 Task: Sort the products in the category "Alcoholic Kombucha" by relevance.
Action: Mouse moved to (953, 341)
Screenshot: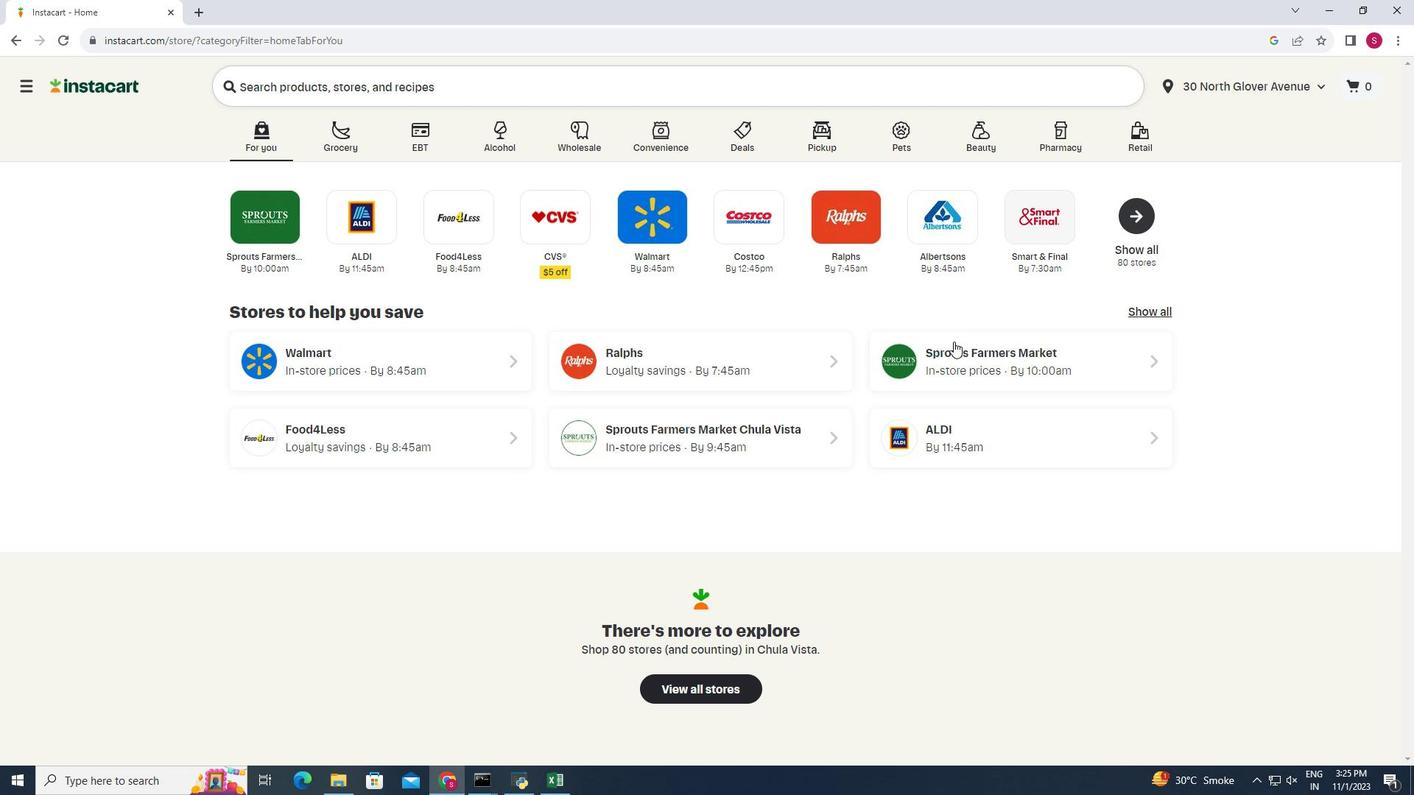 
Action: Mouse pressed left at (953, 341)
Screenshot: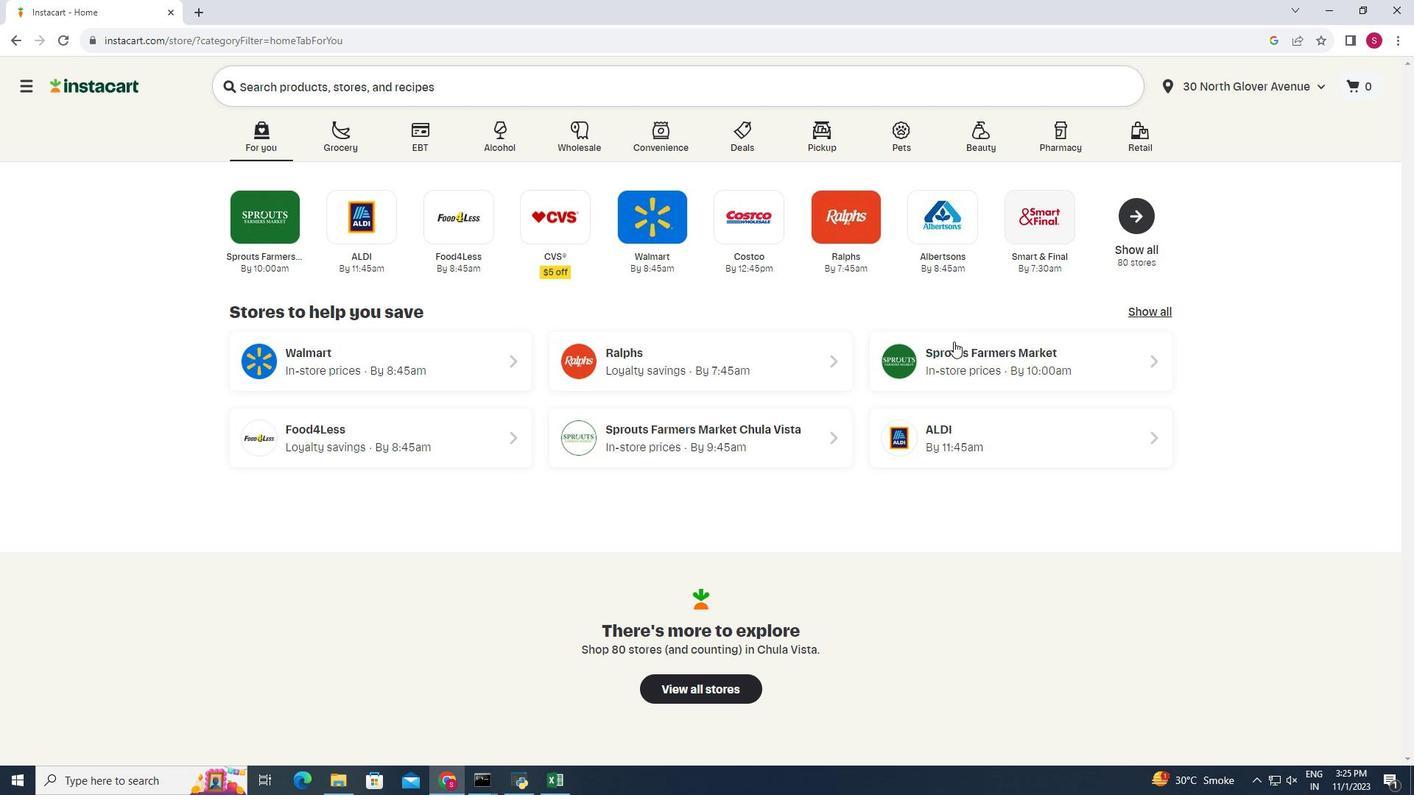 
Action: Mouse moved to (84, 728)
Screenshot: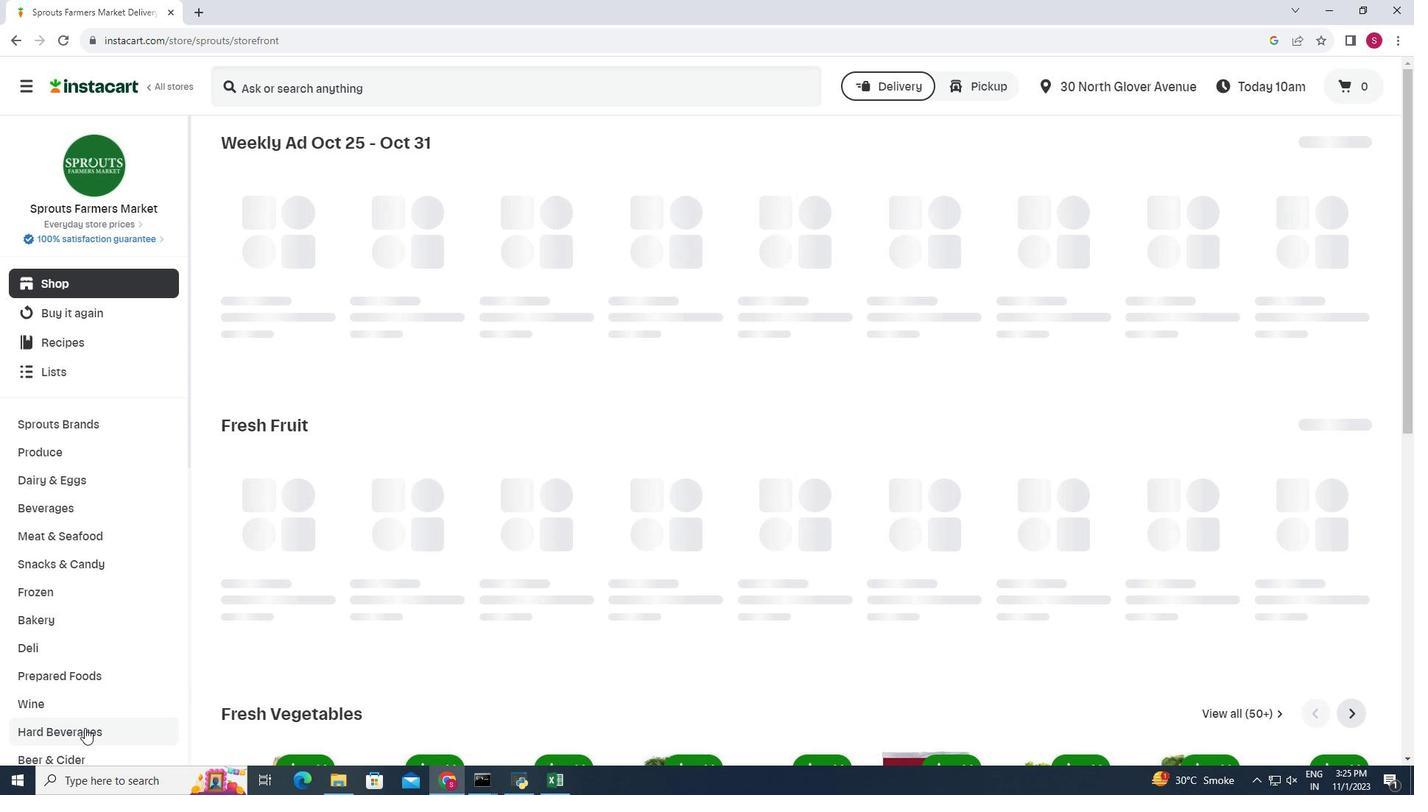 
Action: Mouse pressed left at (84, 728)
Screenshot: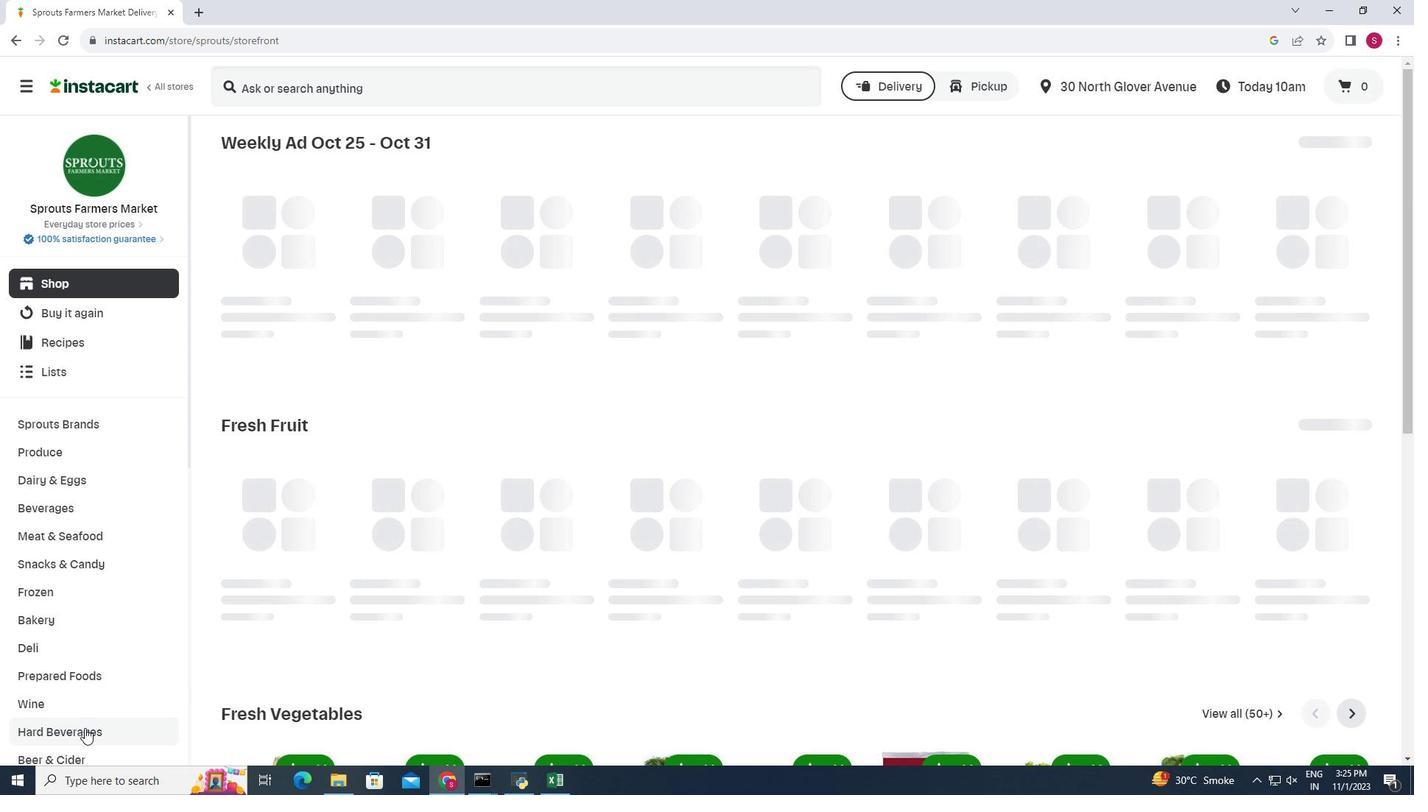 
Action: Mouse moved to (483, 185)
Screenshot: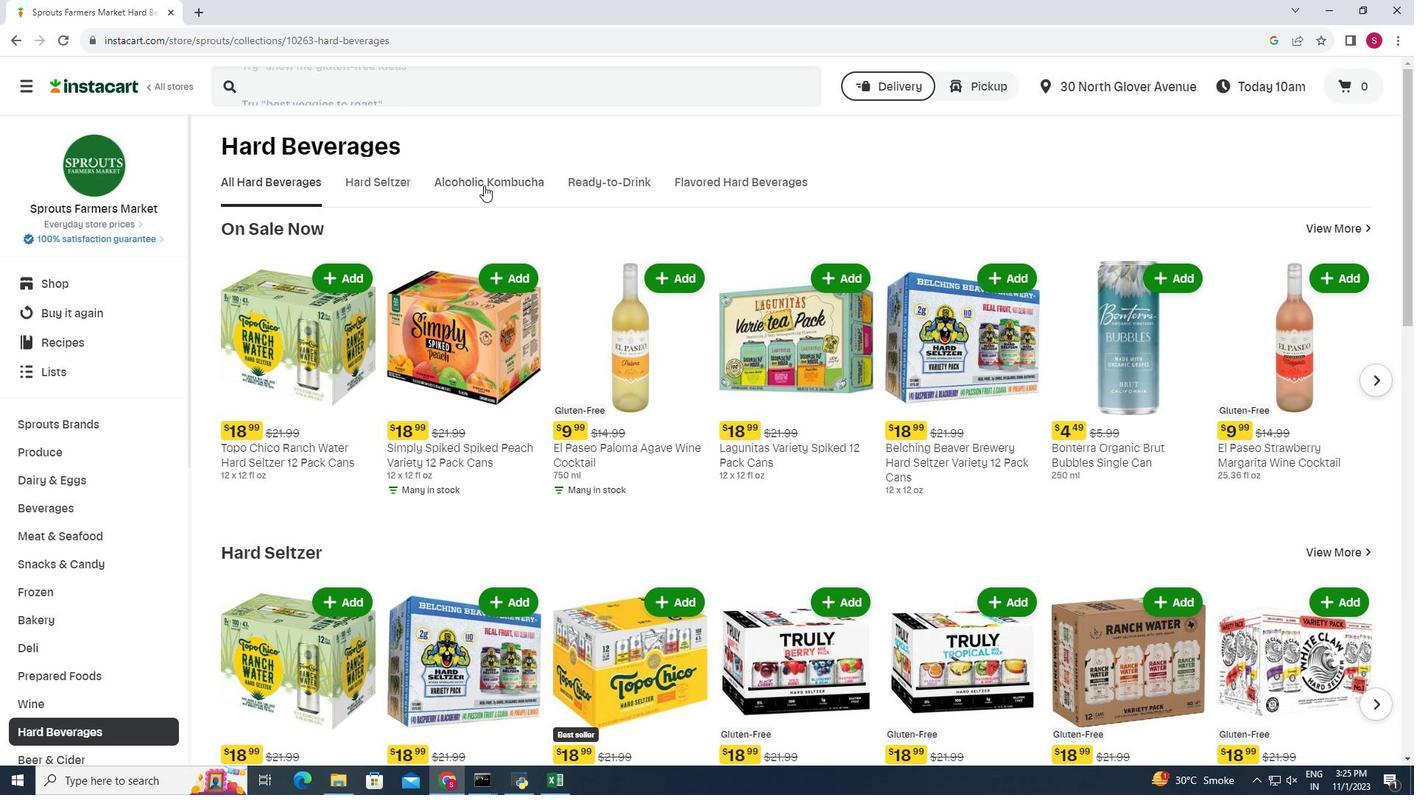 
Action: Mouse pressed left at (483, 185)
Screenshot: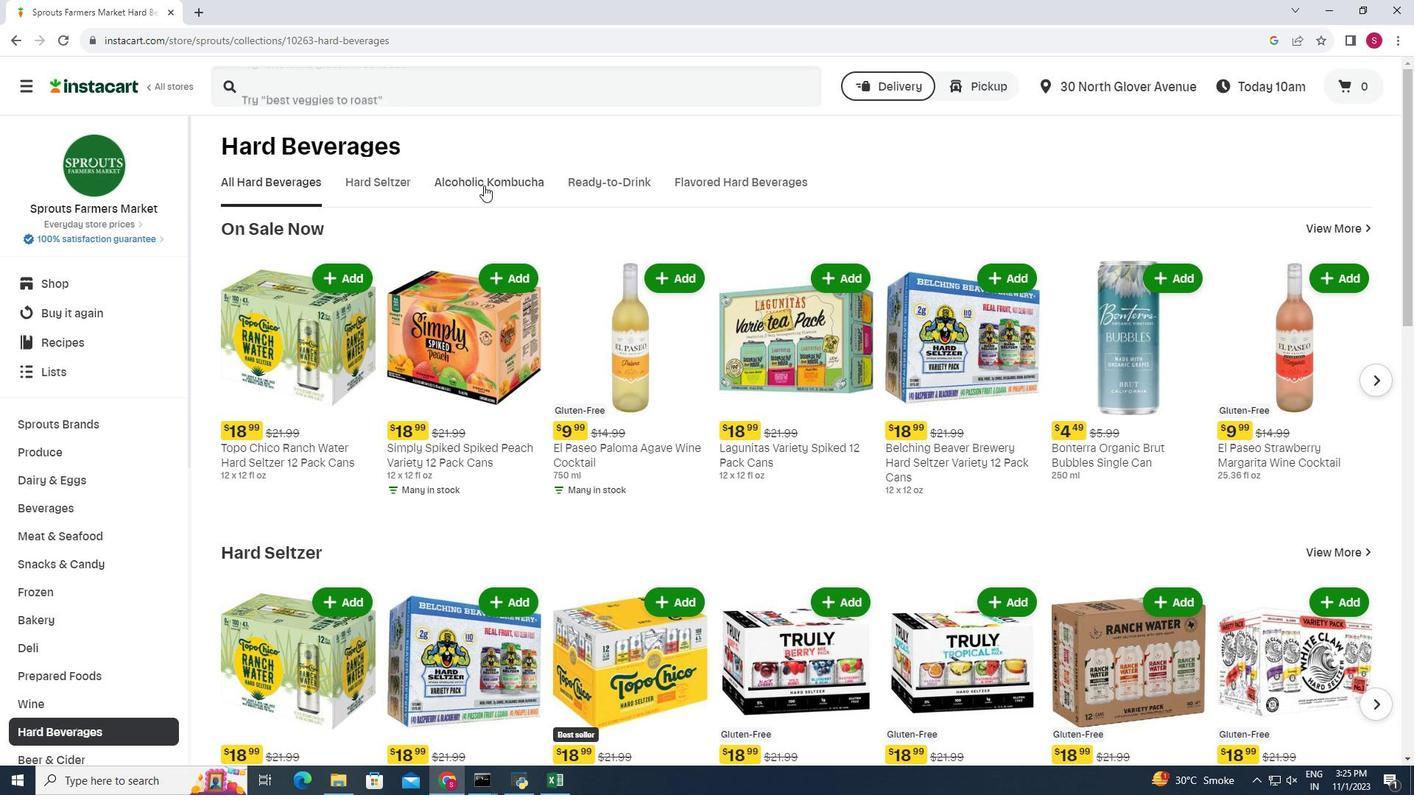 
Action: Mouse moved to (1361, 217)
Screenshot: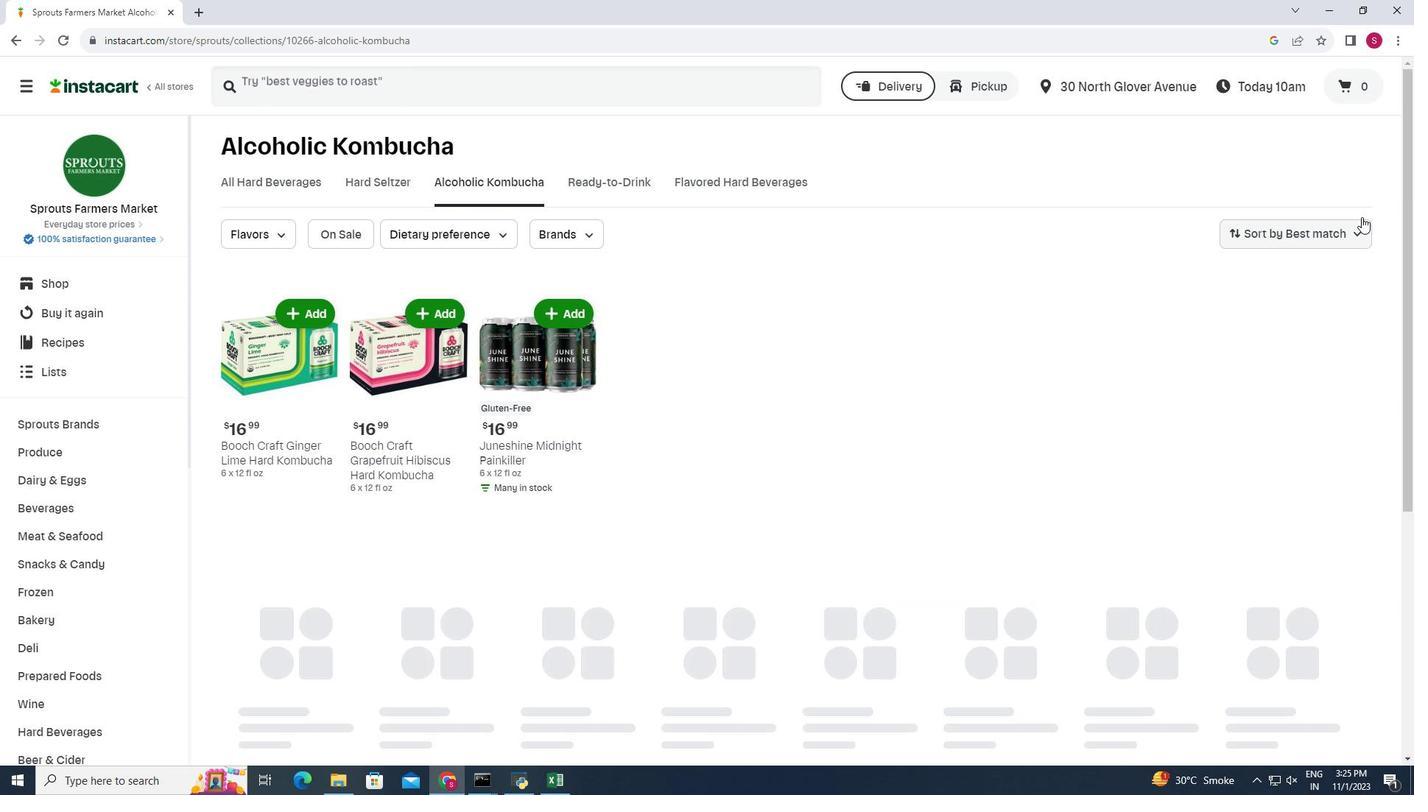 
Action: Mouse pressed left at (1361, 217)
Screenshot: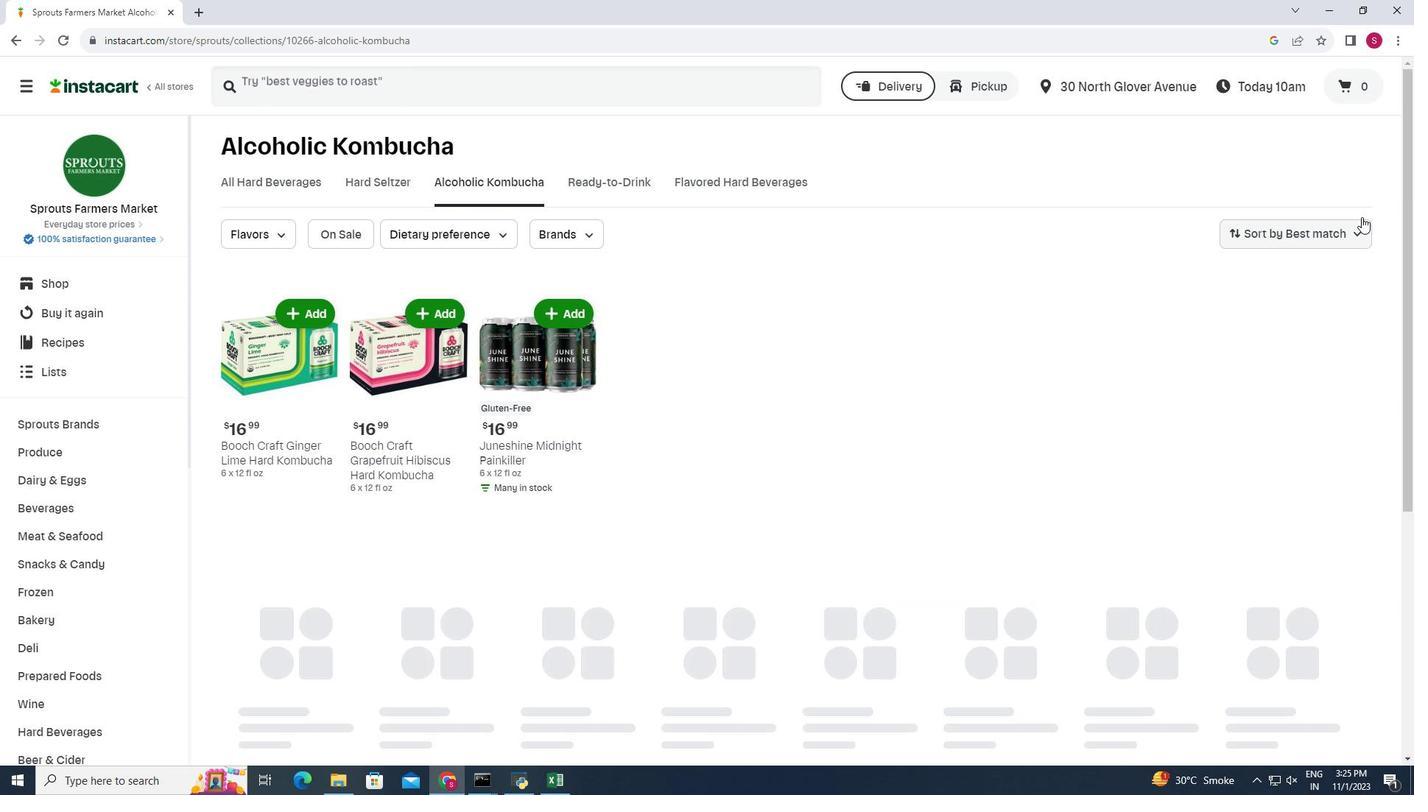 
Action: Mouse moved to (1363, 231)
Screenshot: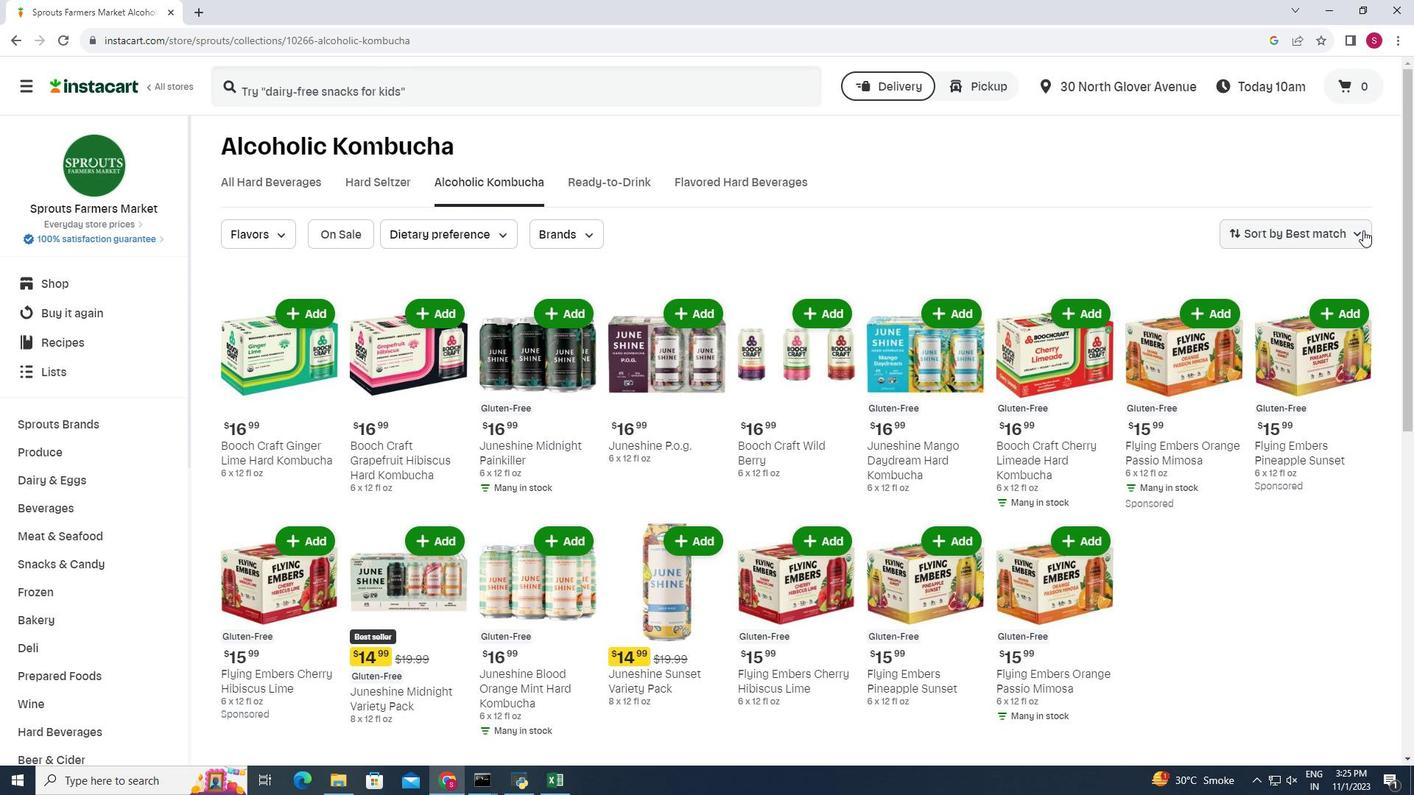 
Action: Mouse pressed left at (1363, 231)
Screenshot: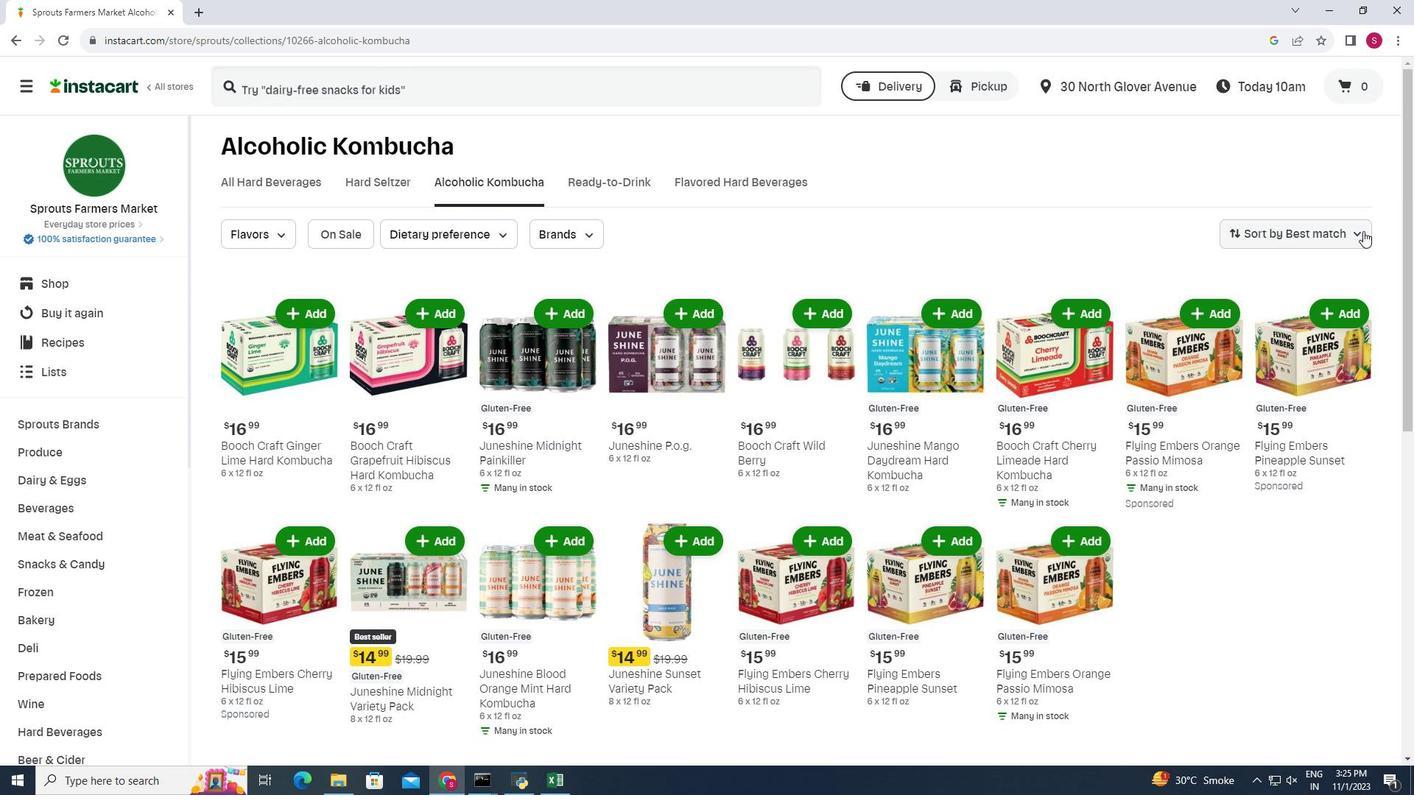 
Action: Mouse moved to (1303, 451)
Screenshot: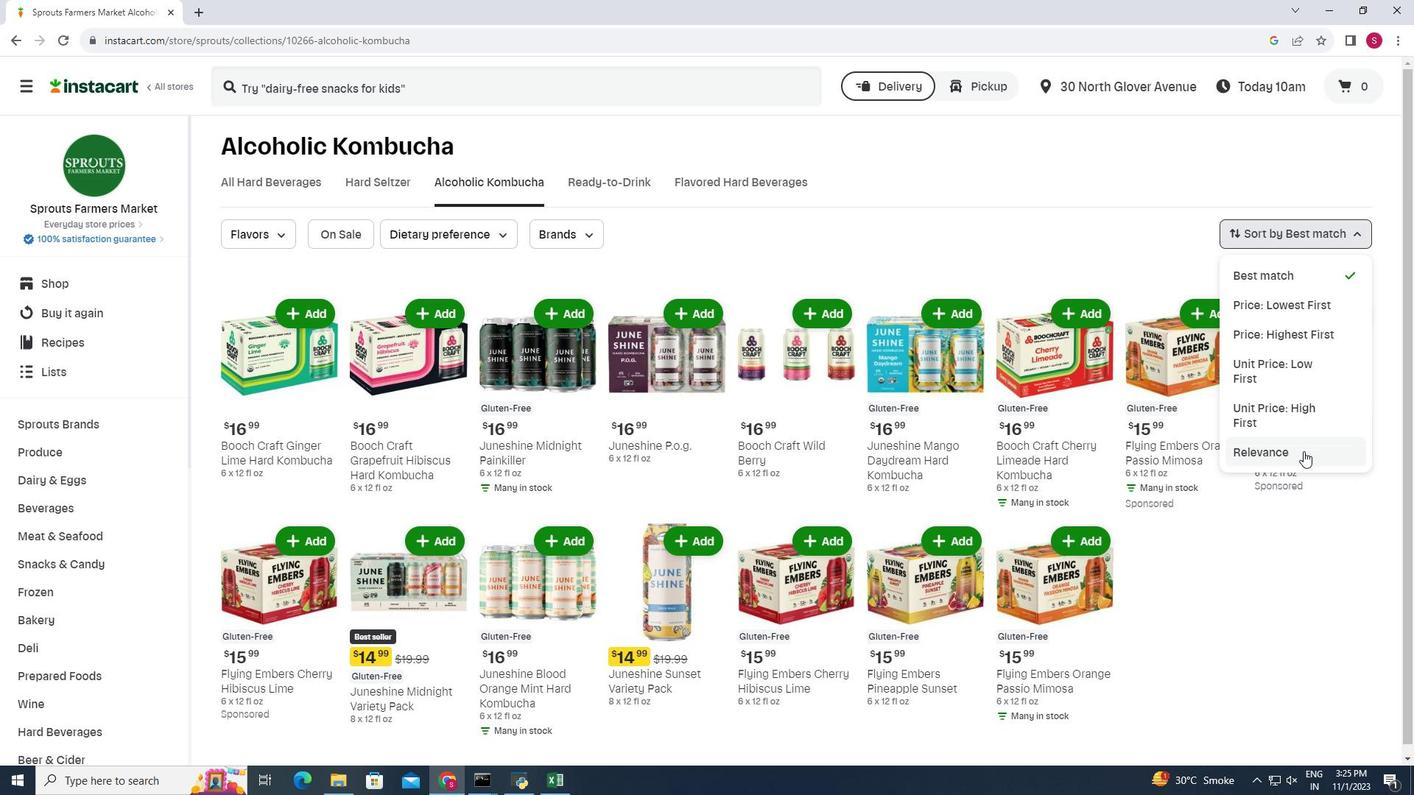 
Action: Mouse pressed left at (1303, 451)
Screenshot: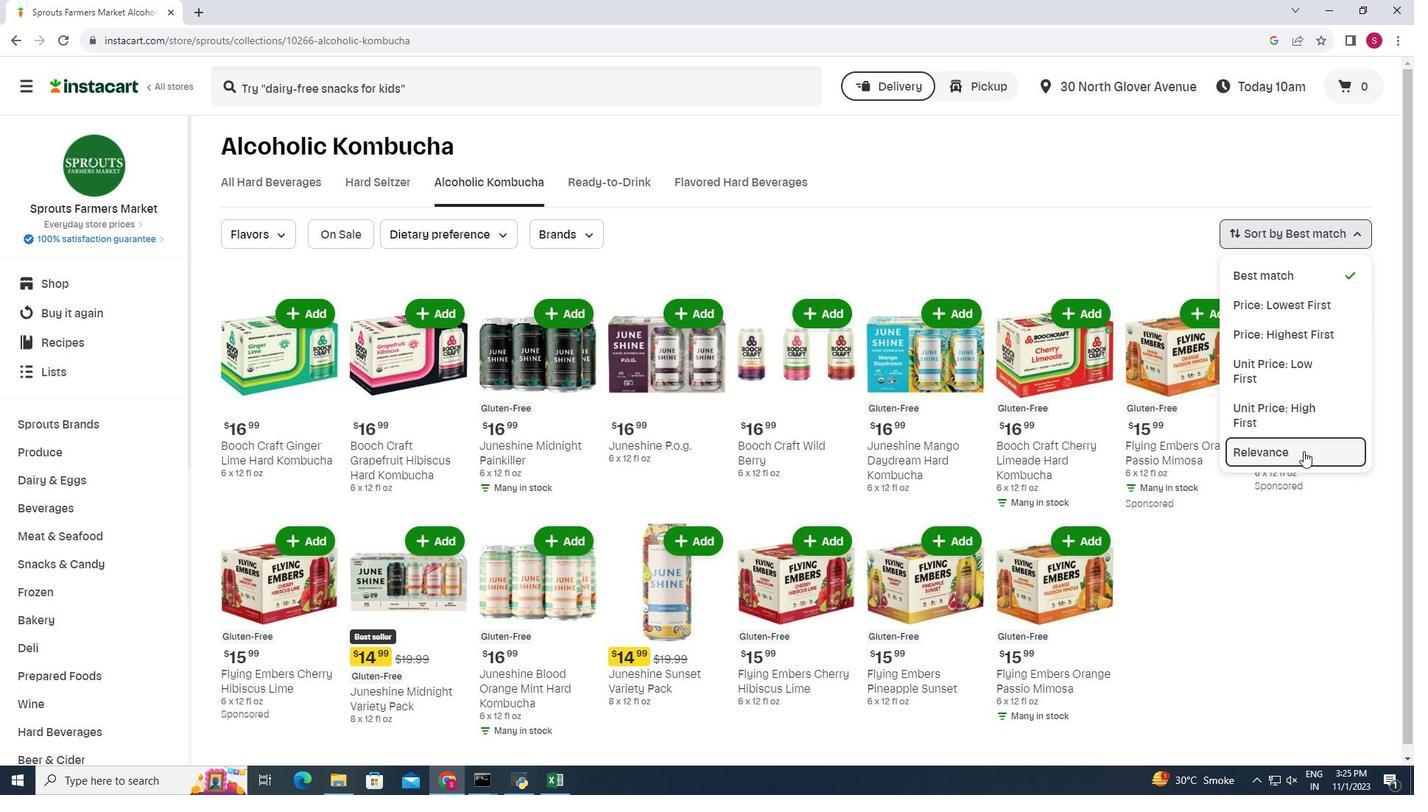 
Action: Mouse moved to (747, 286)
Screenshot: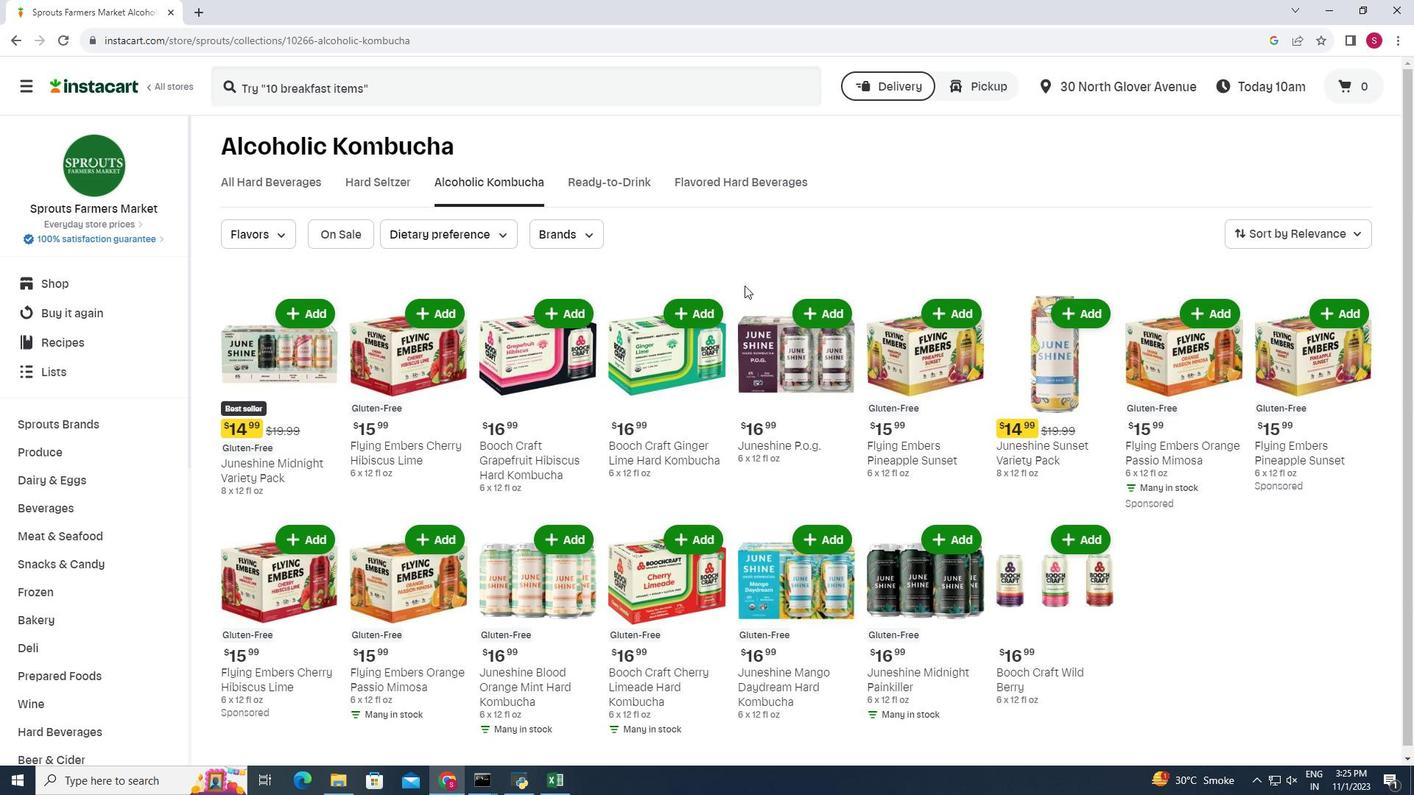 
Action: Mouse scrolled (747, 285) with delta (0, 0)
Screenshot: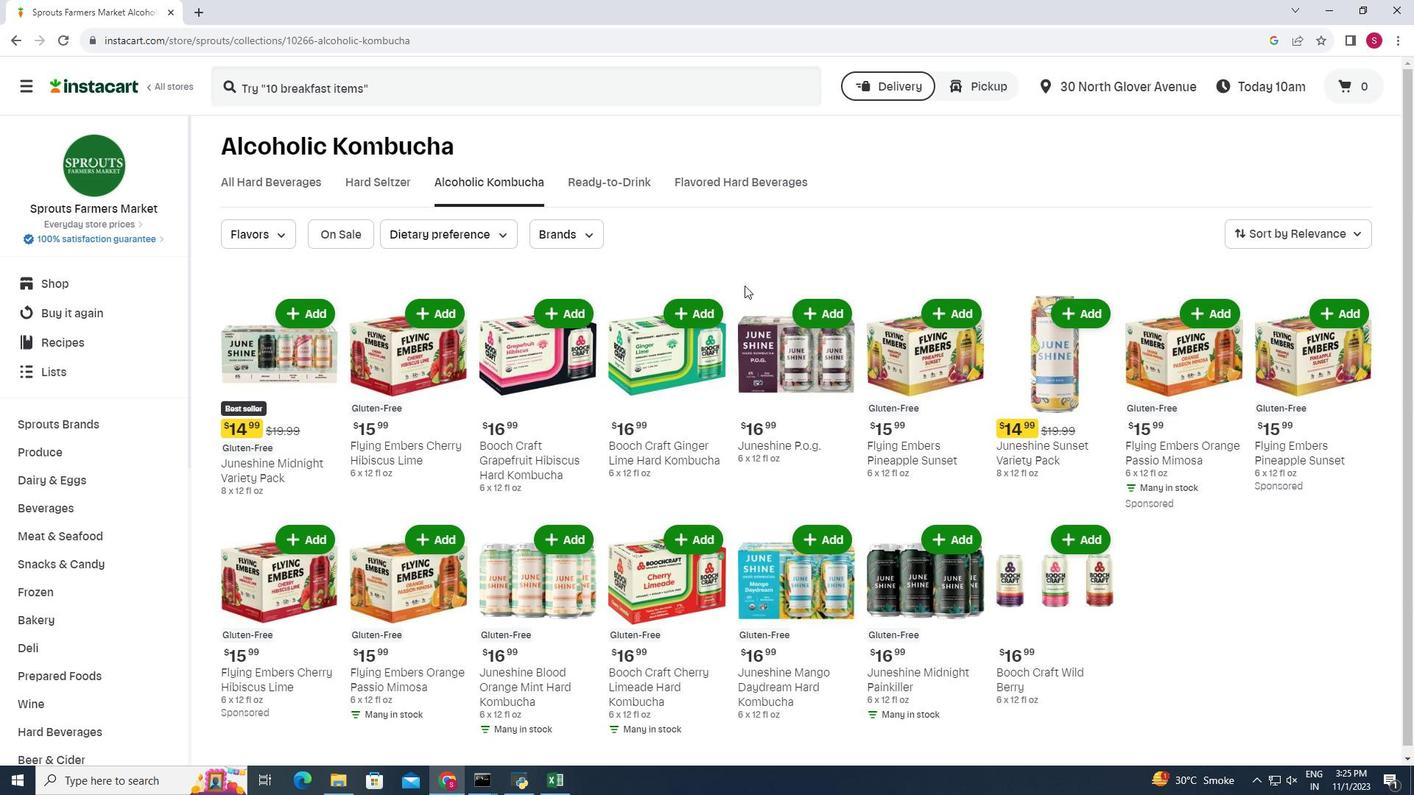 
Action: Mouse moved to (737, 282)
Screenshot: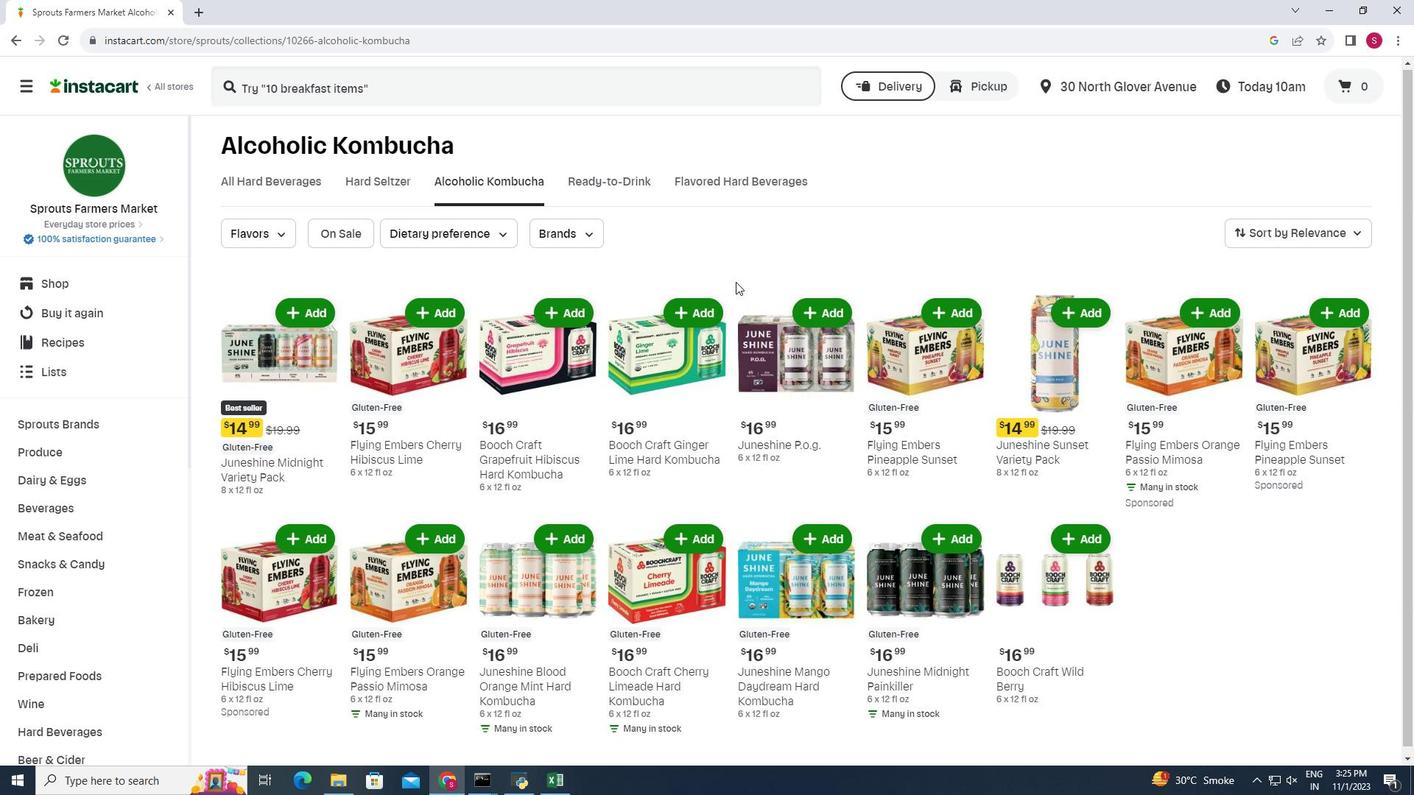
Action: Mouse scrolled (737, 282) with delta (0, 0)
Screenshot: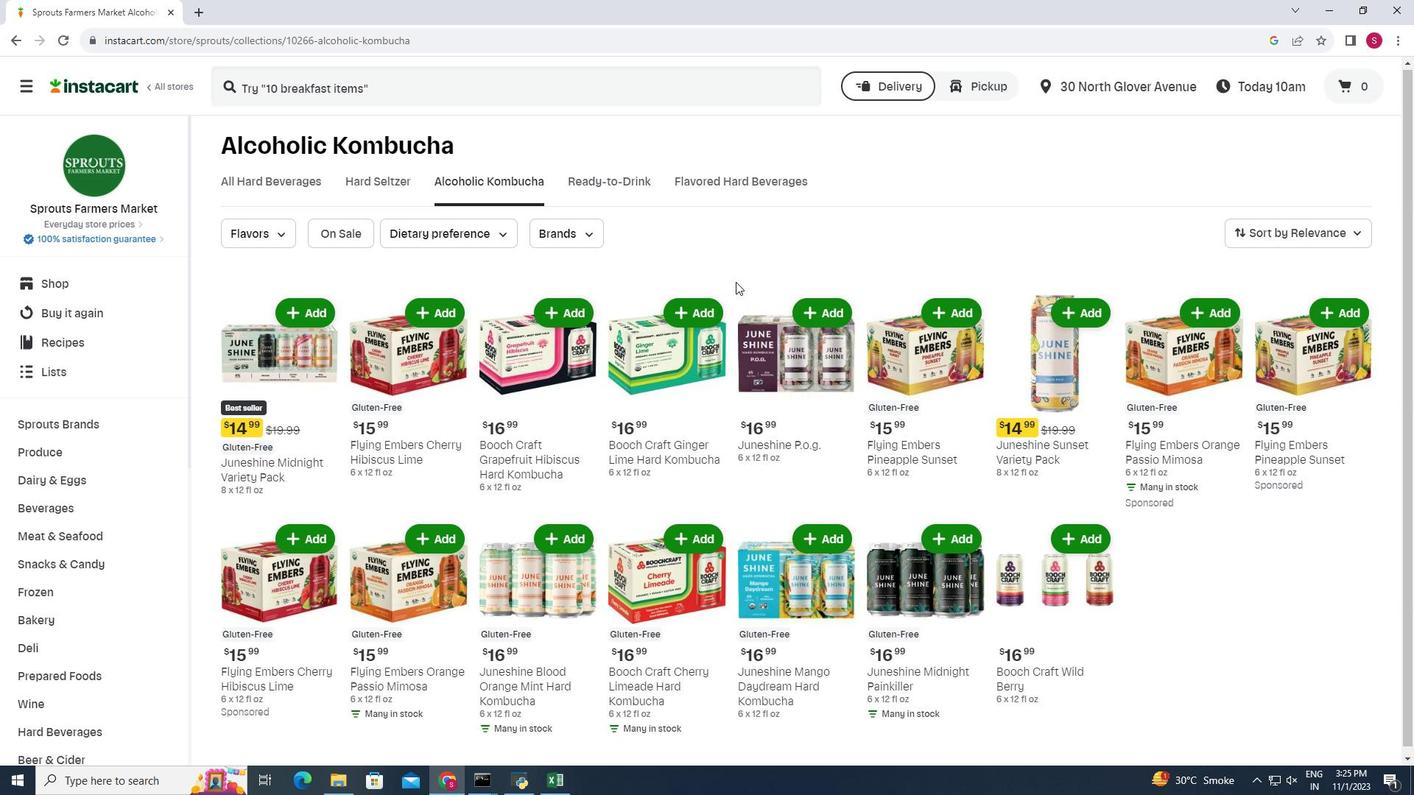 
Action: Mouse moved to (725, 279)
Screenshot: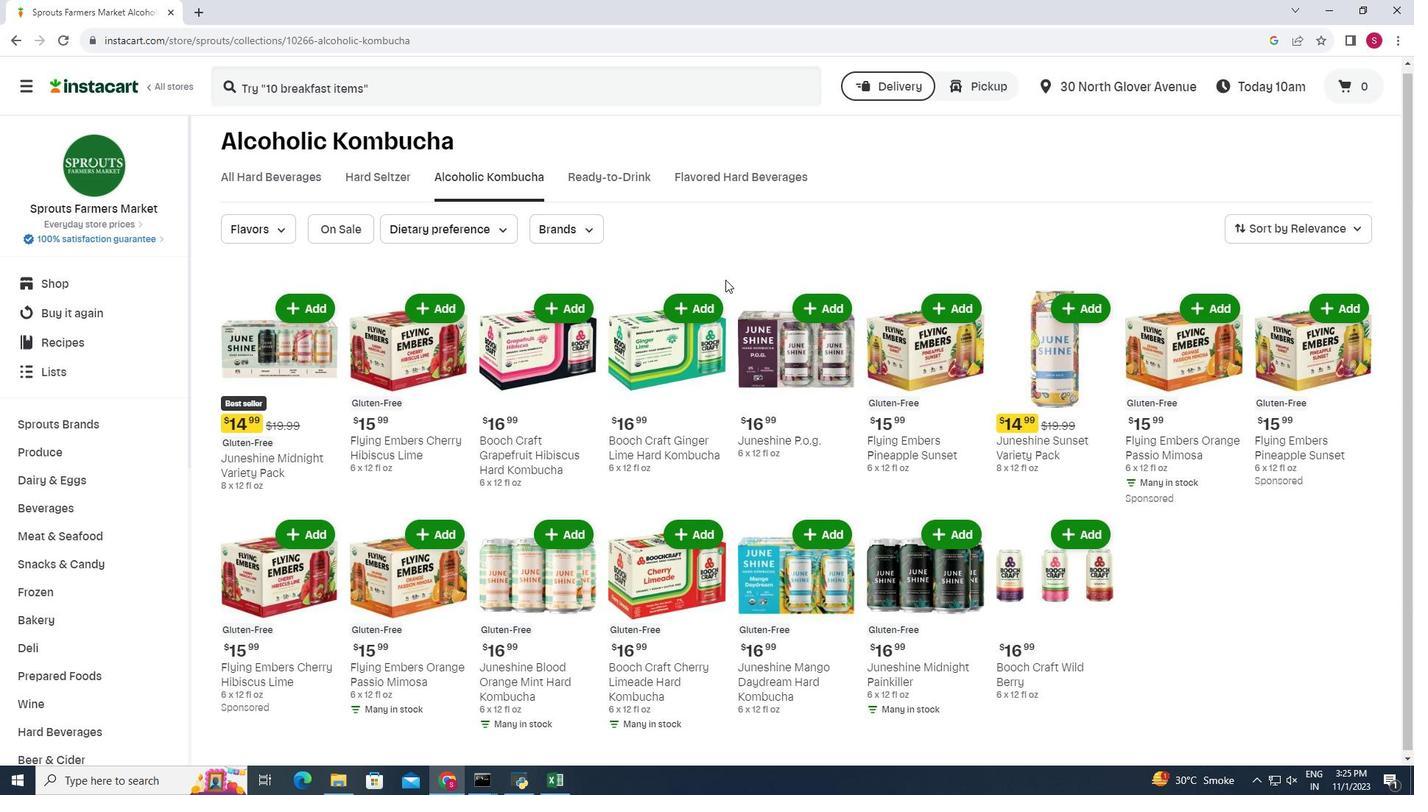 
Action: Mouse scrolled (725, 279) with delta (0, 0)
Screenshot: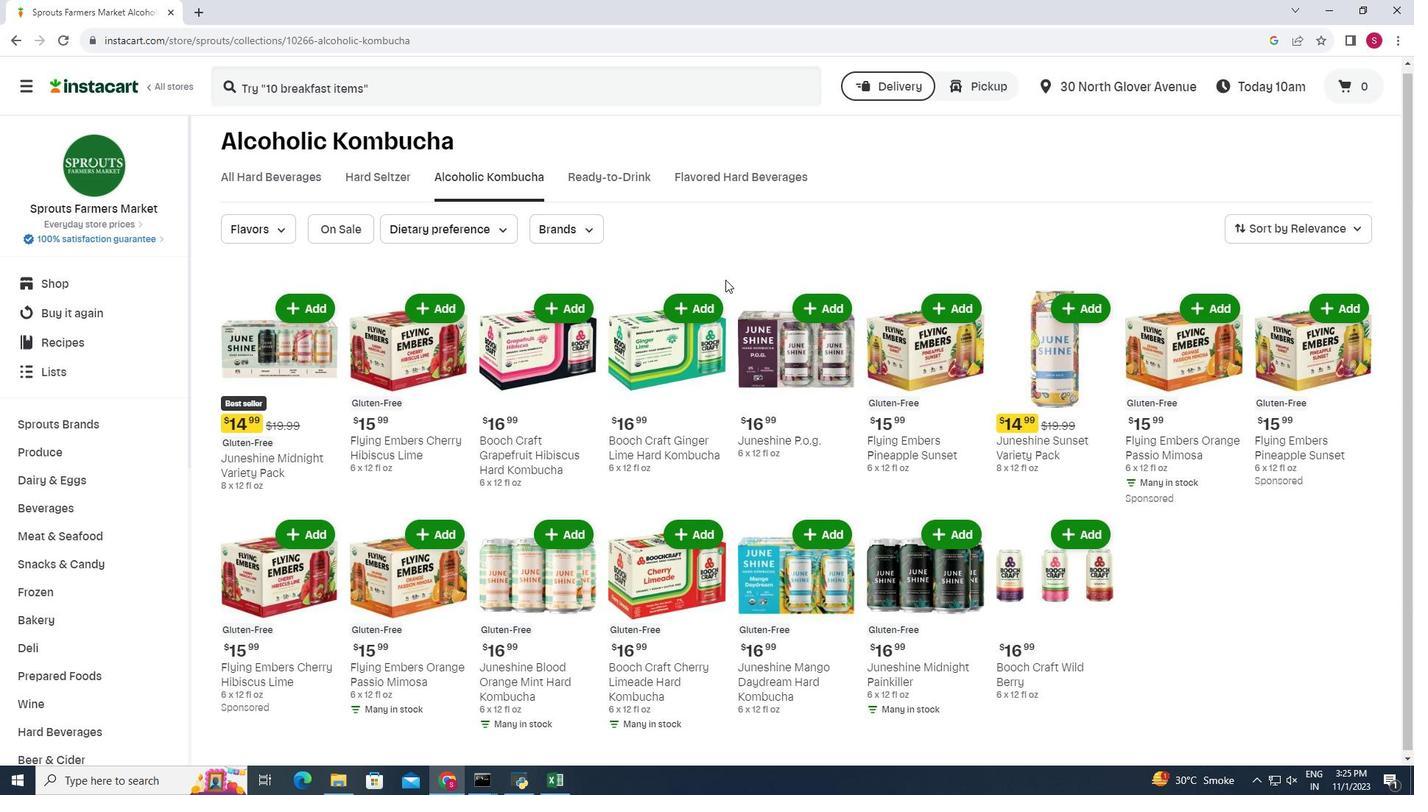
Action: Mouse moved to (718, 276)
Screenshot: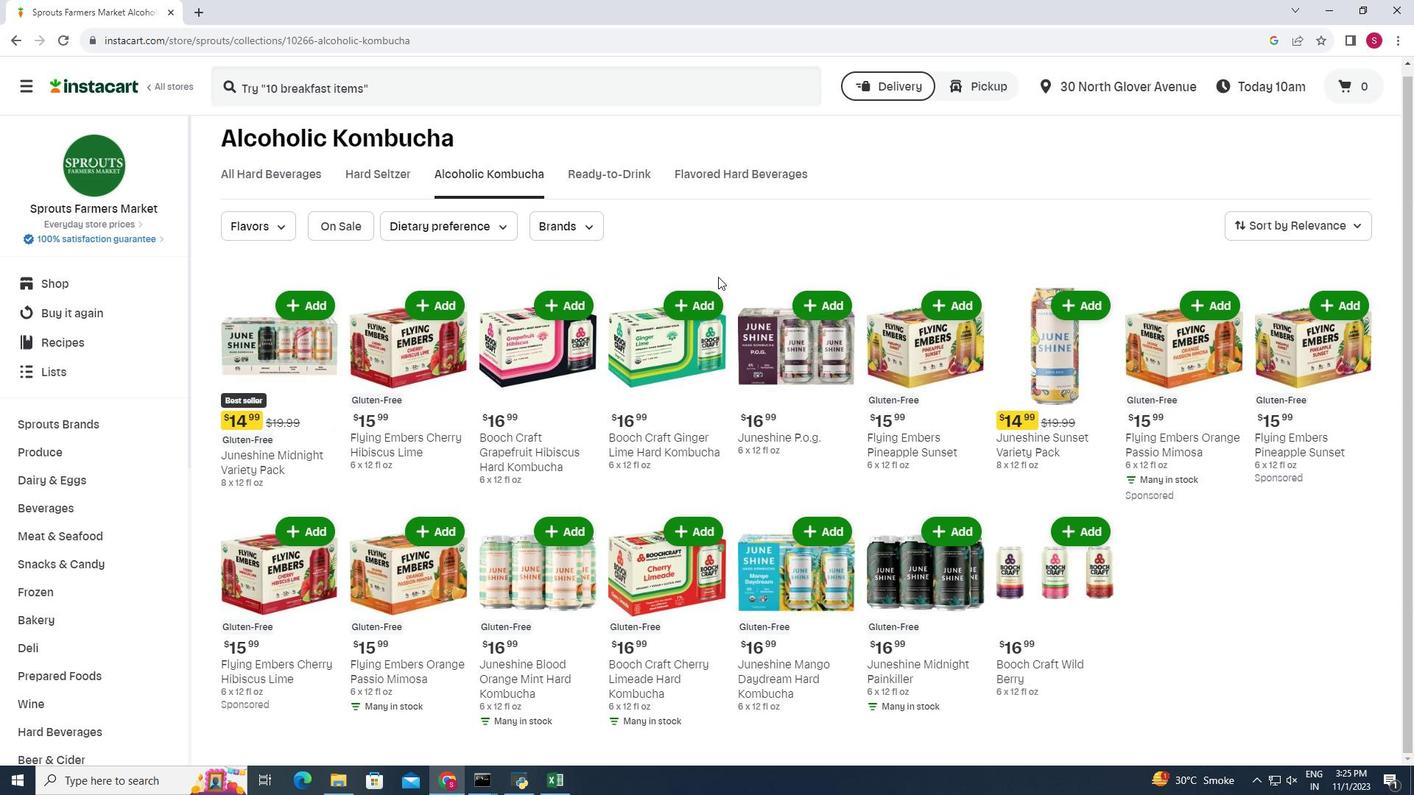 
Action: Mouse scrolled (718, 276) with delta (0, 0)
Screenshot: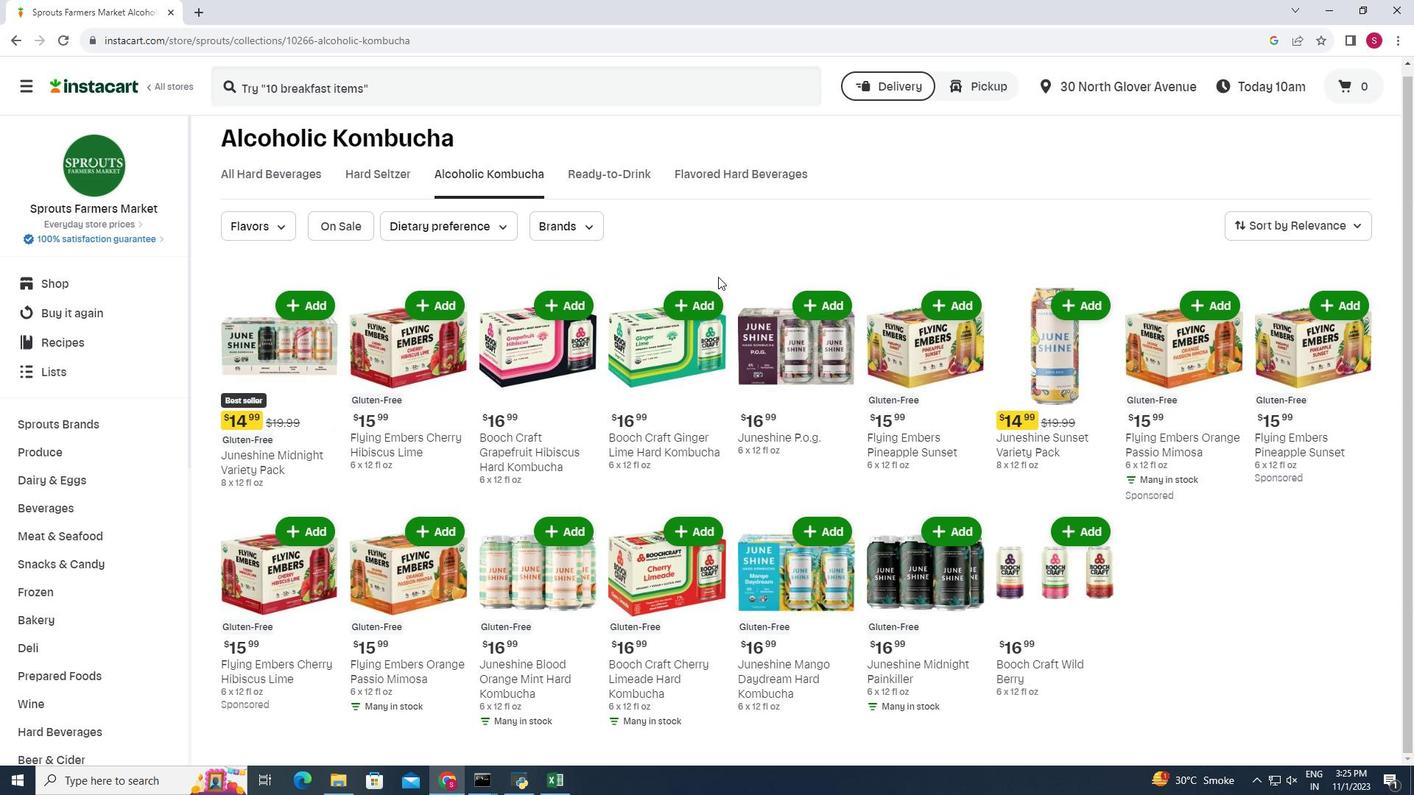 
Action: Mouse moved to (714, 273)
Screenshot: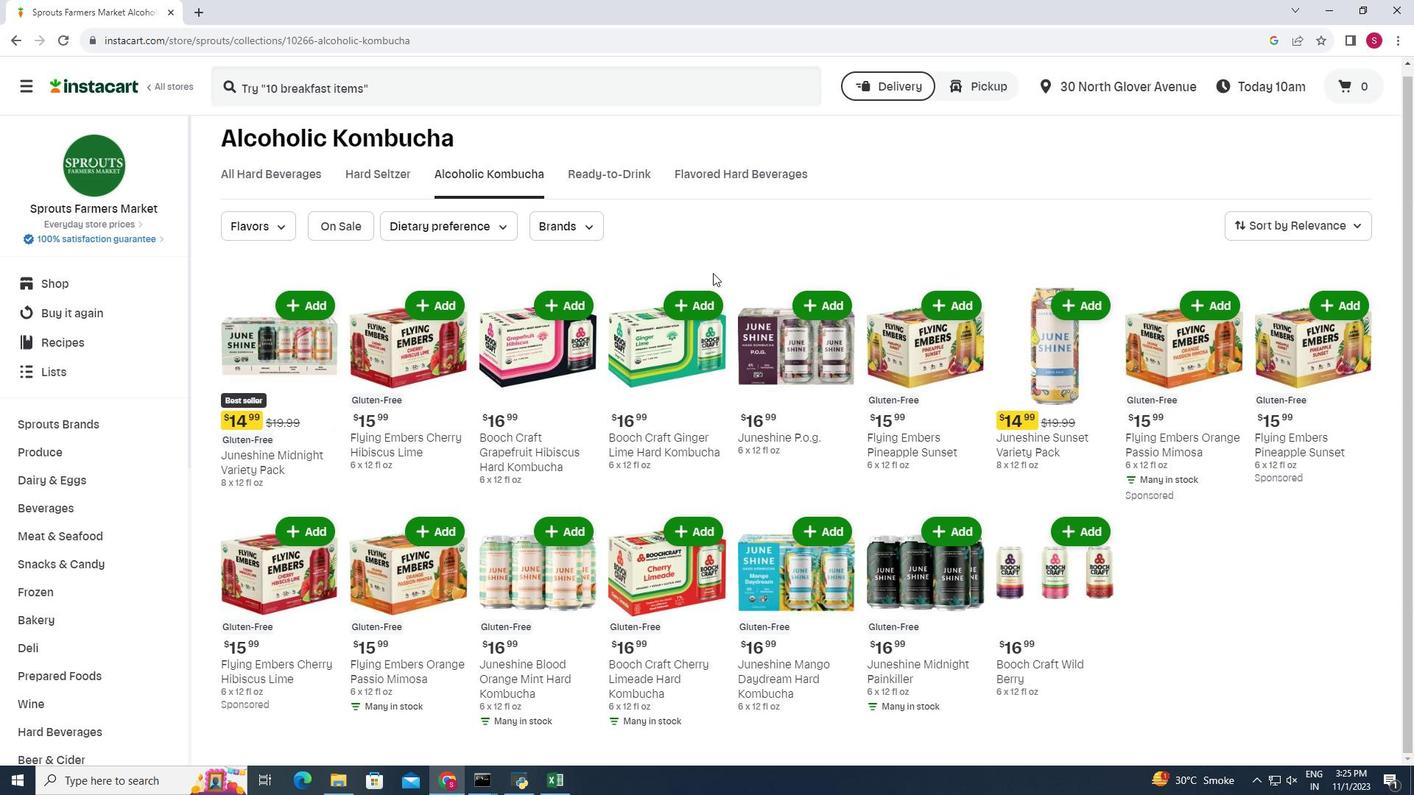 
Action: Mouse scrolled (714, 272) with delta (0, 0)
Screenshot: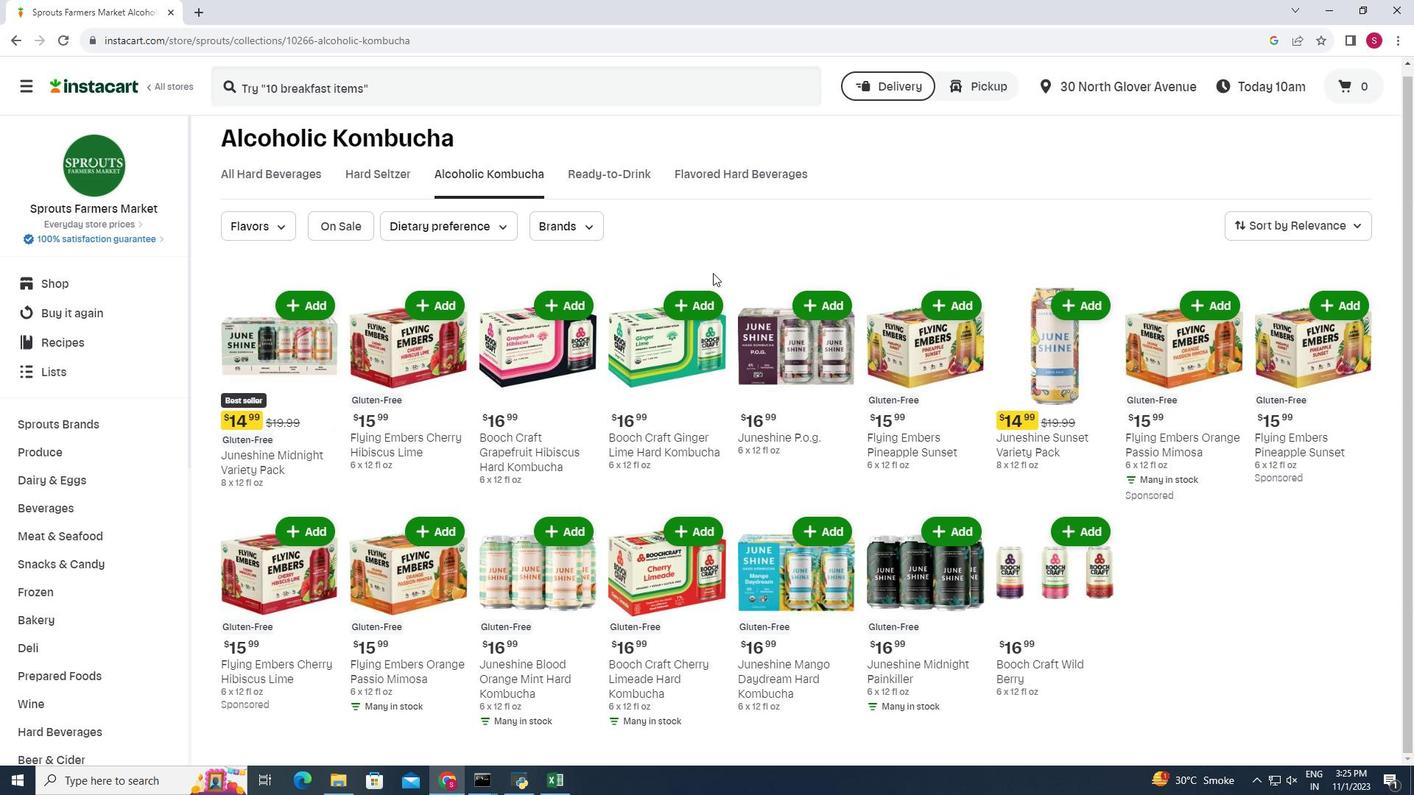 
Action: Mouse moved to (713, 273)
Screenshot: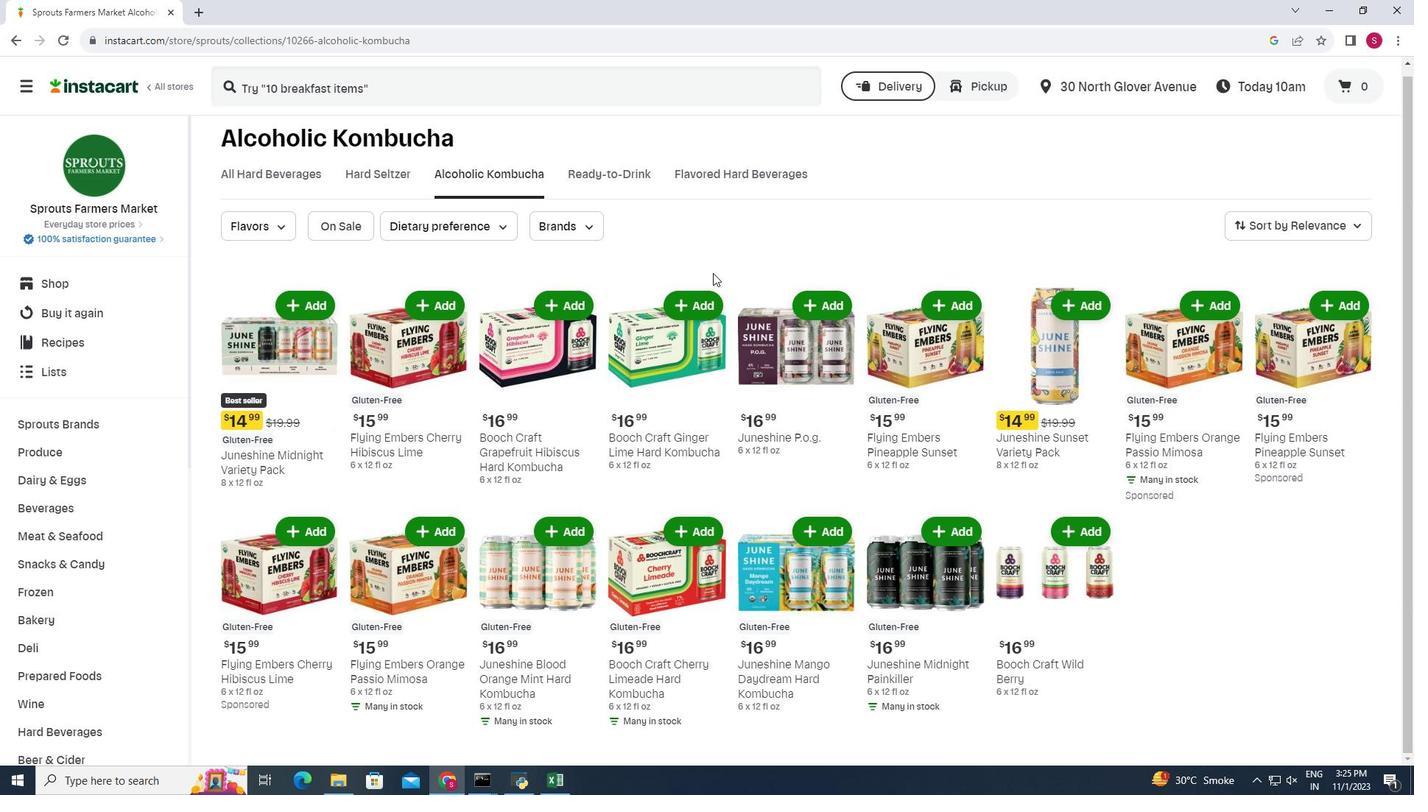
Action: Mouse scrolled (713, 272) with delta (0, 0)
Screenshot: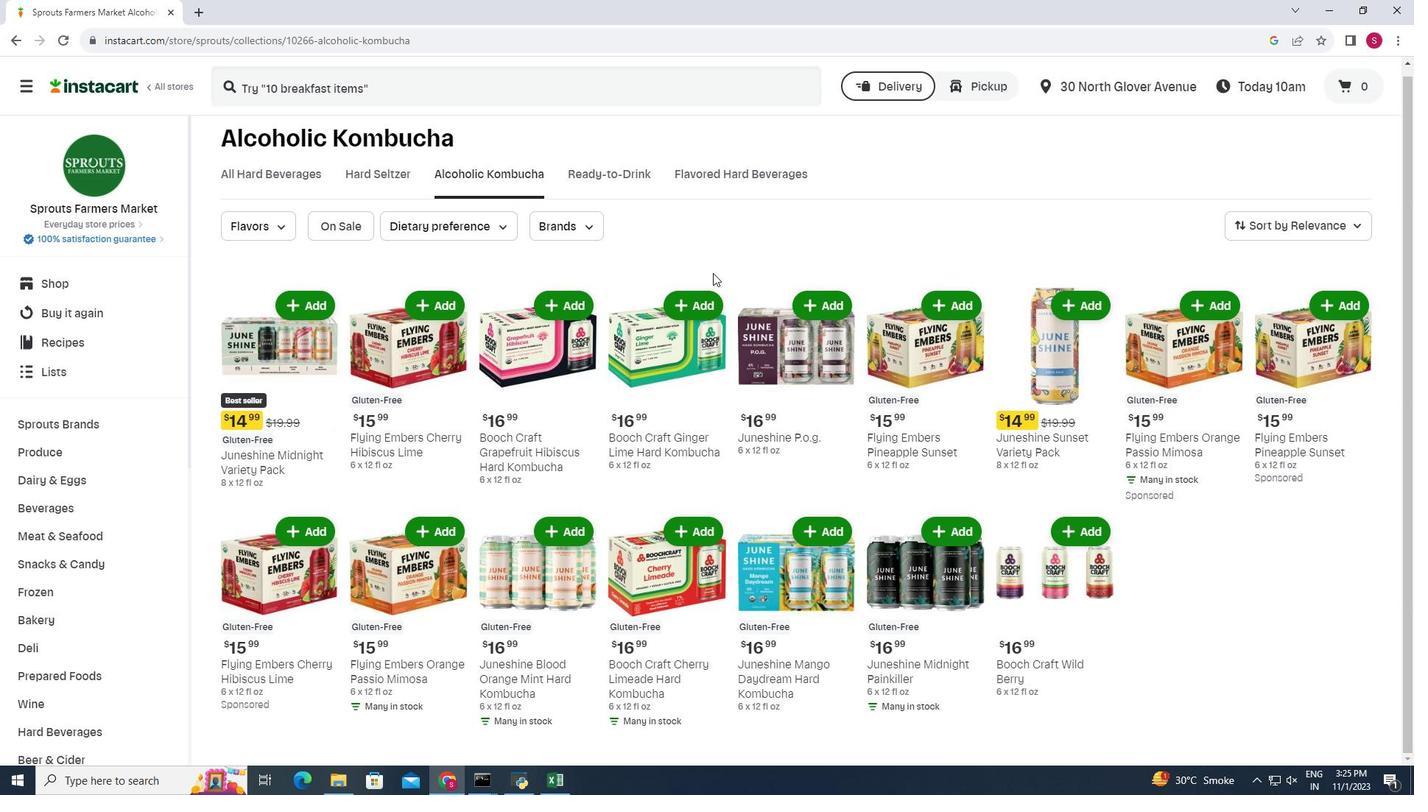 
Action: Mouse moved to (726, 267)
Screenshot: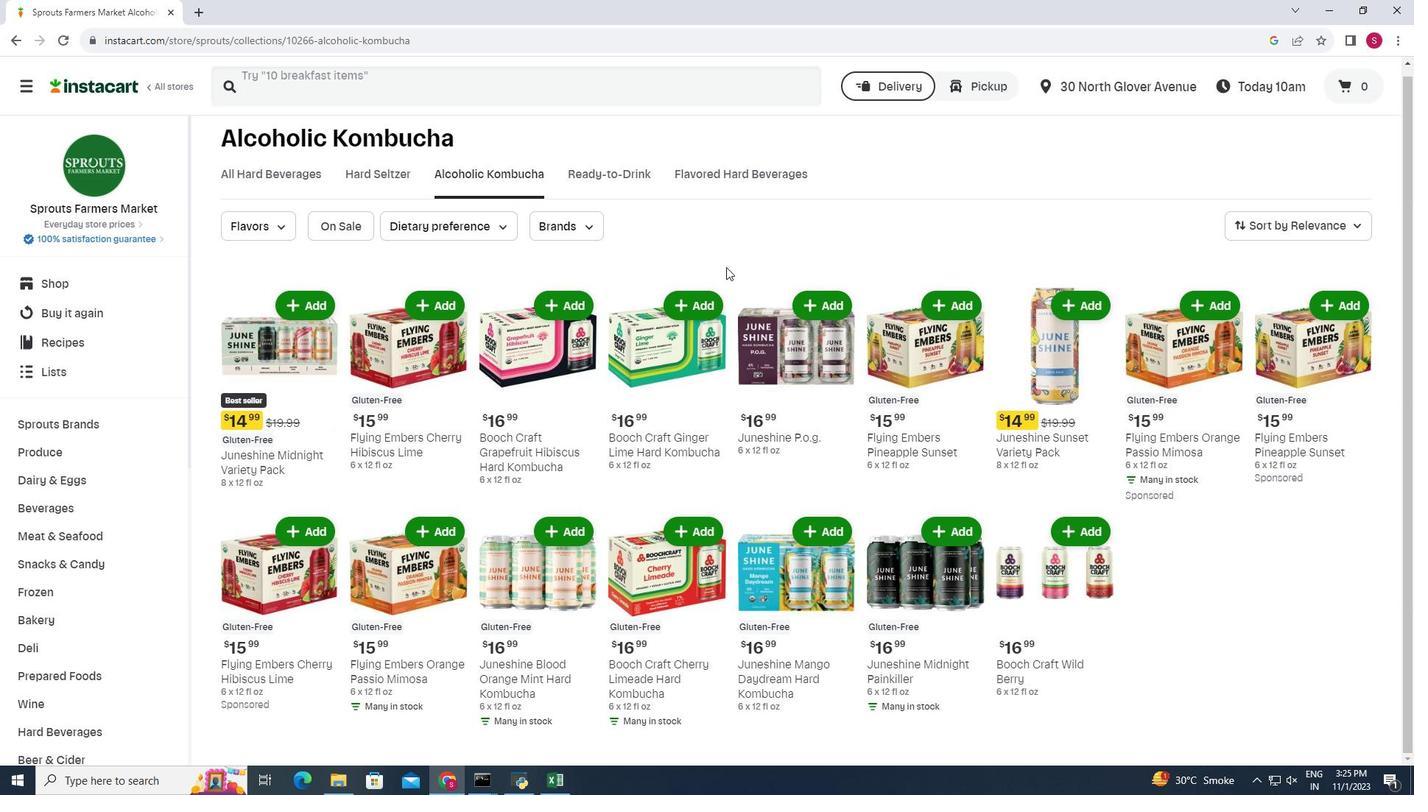 
